 Task: Change the auto-save delay to 2000 in the files.
Action: Mouse moved to (19, 531)
Screenshot: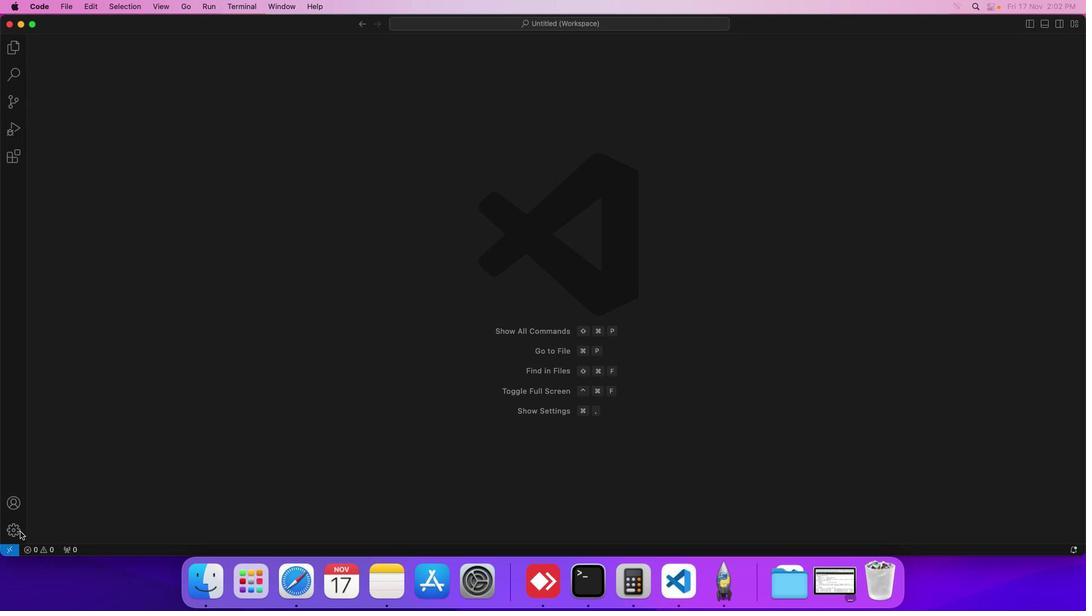 
Action: Mouse pressed left at (19, 531)
Screenshot: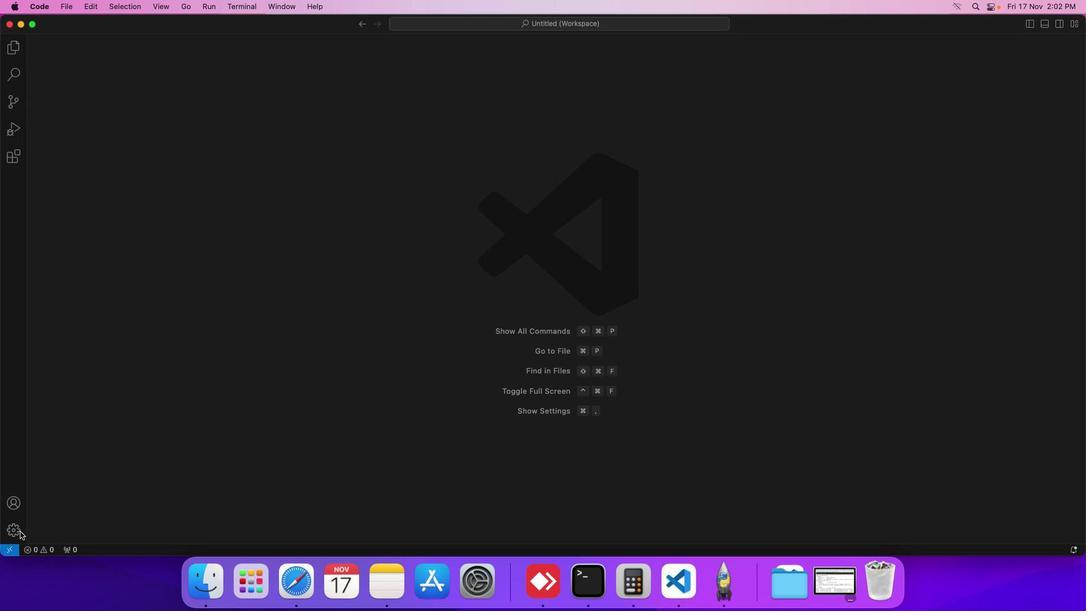 
Action: Mouse moved to (49, 439)
Screenshot: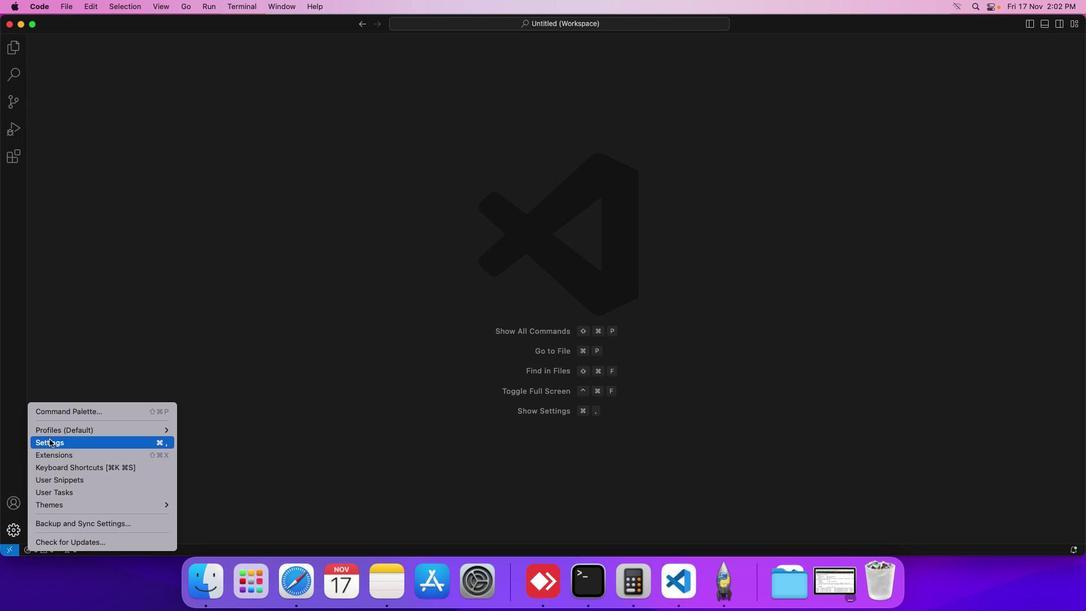 
Action: Mouse pressed left at (49, 439)
Screenshot: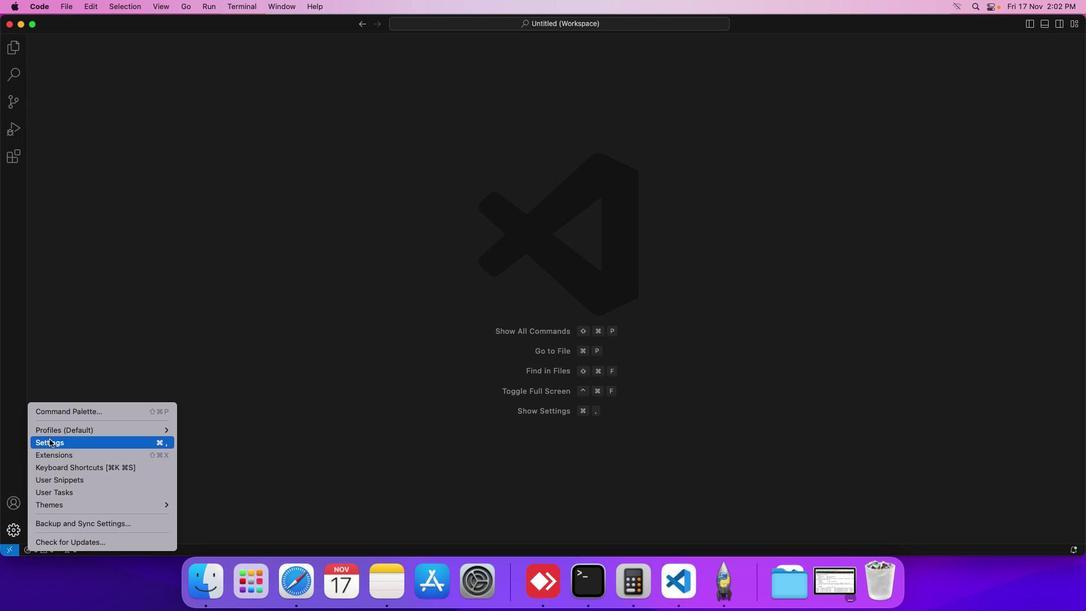 
Action: Mouse moved to (267, 90)
Screenshot: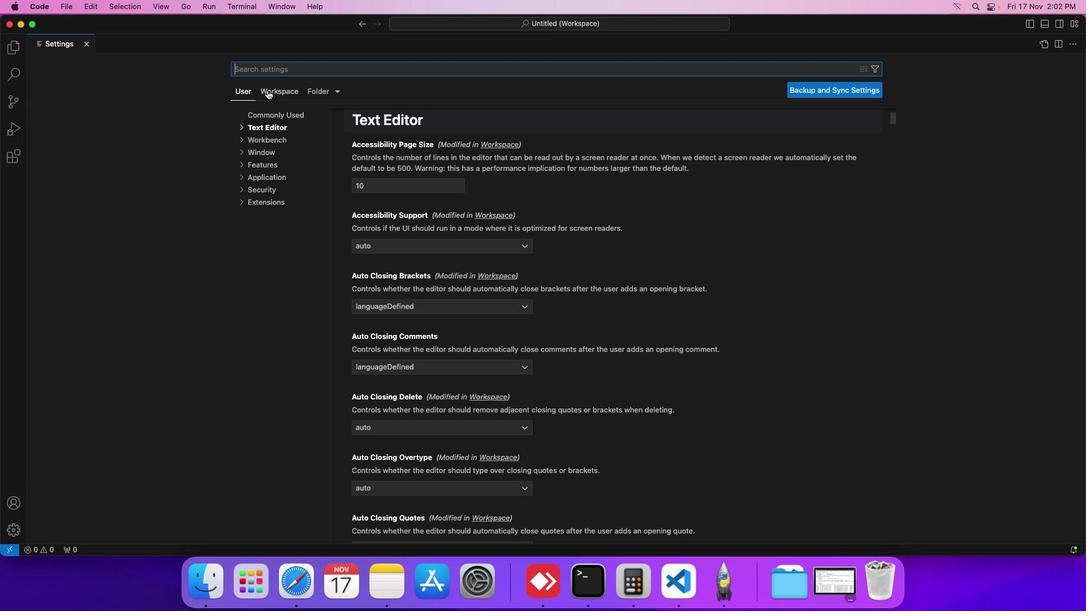 
Action: Mouse pressed left at (267, 90)
Screenshot: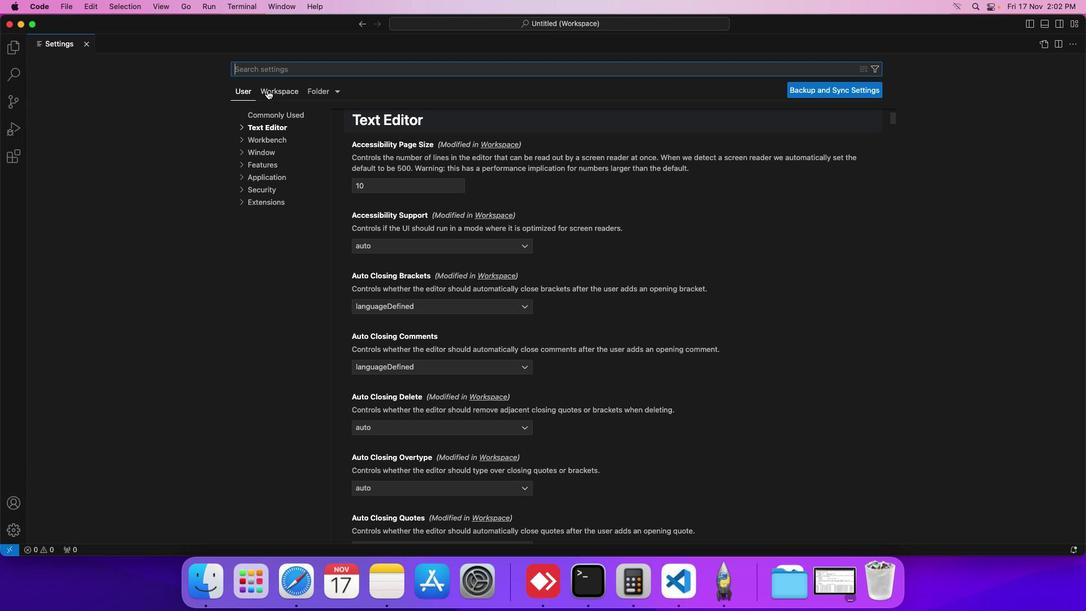 
Action: Mouse moved to (264, 126)
Screenshot: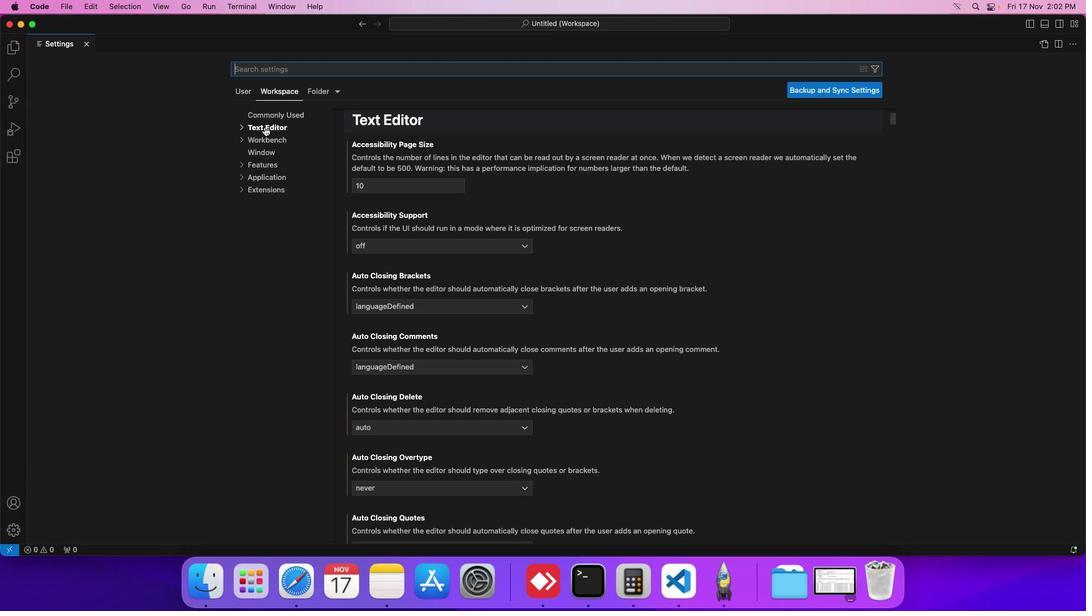 
Action: Mouse pressed left at (264, 126)
Screenshot: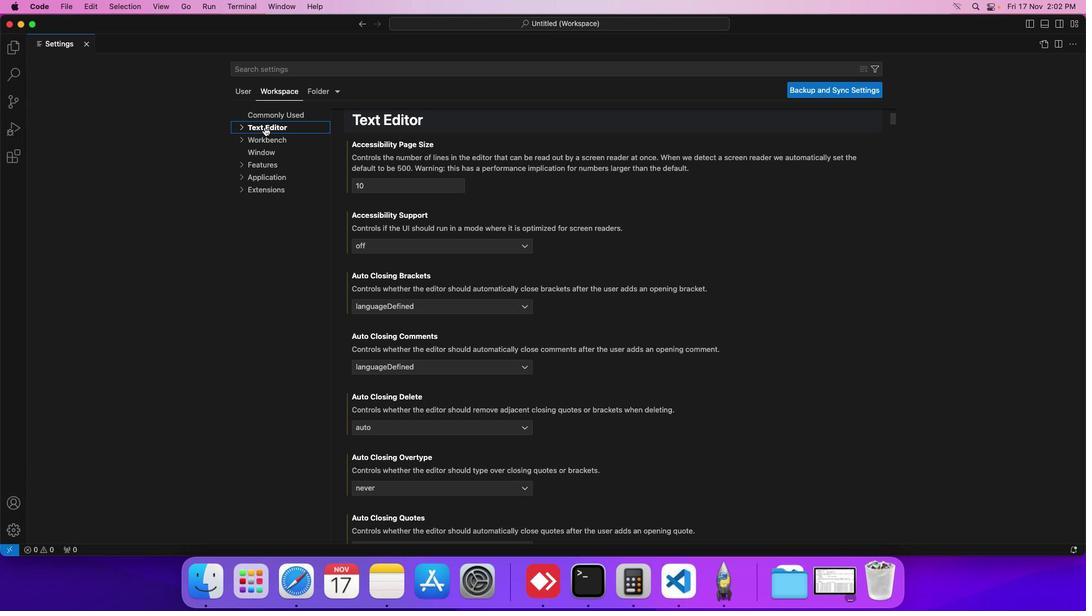 
Action: Mouse moved to (263, 226)
Screenshot: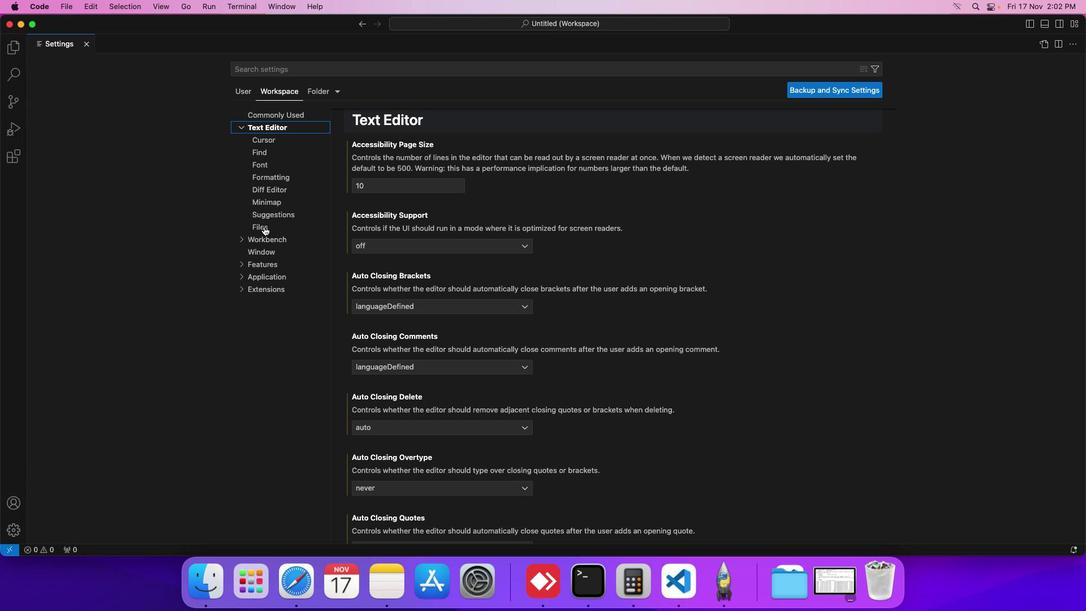 
Action: Mouse pressed left at (263, 226)
Screenshot: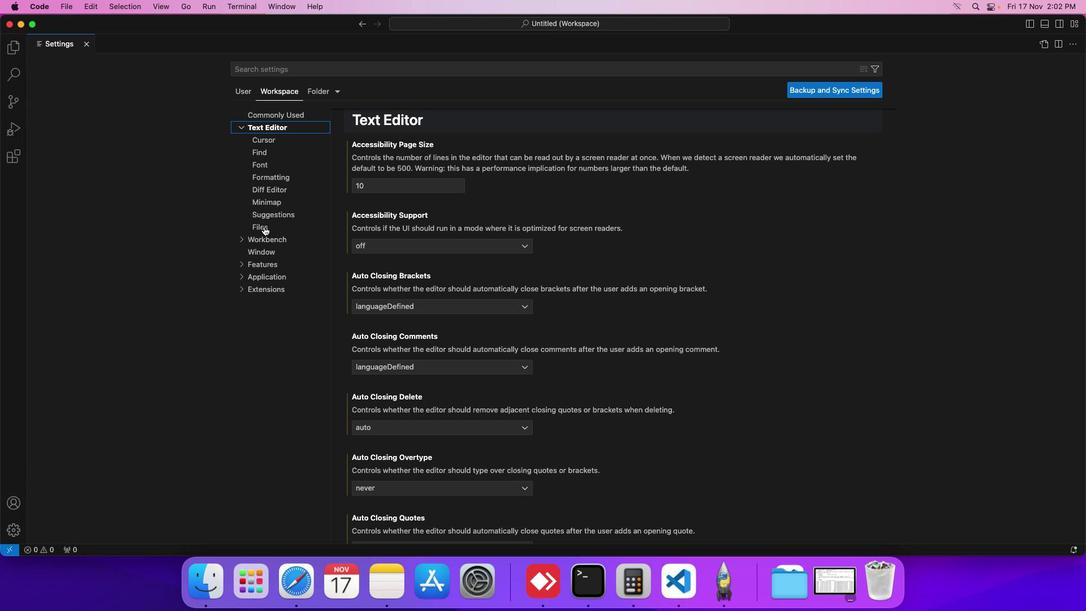 
Action: Mouse moved to (383, 279)
Screenshot: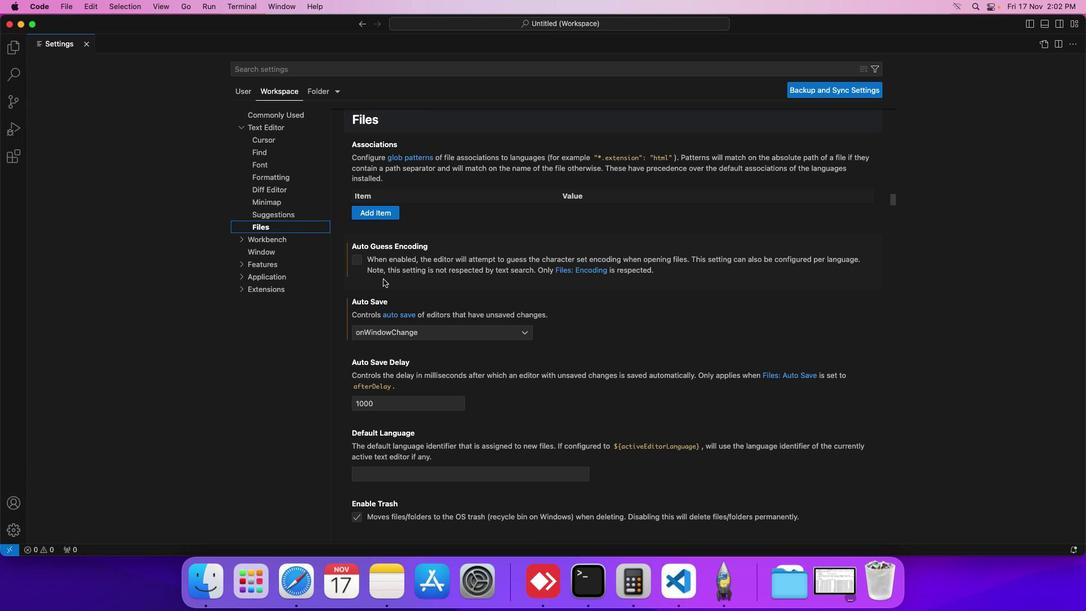 
Action: Mouse scrolled (383, 279) with delta (0, 0)
Screenshot: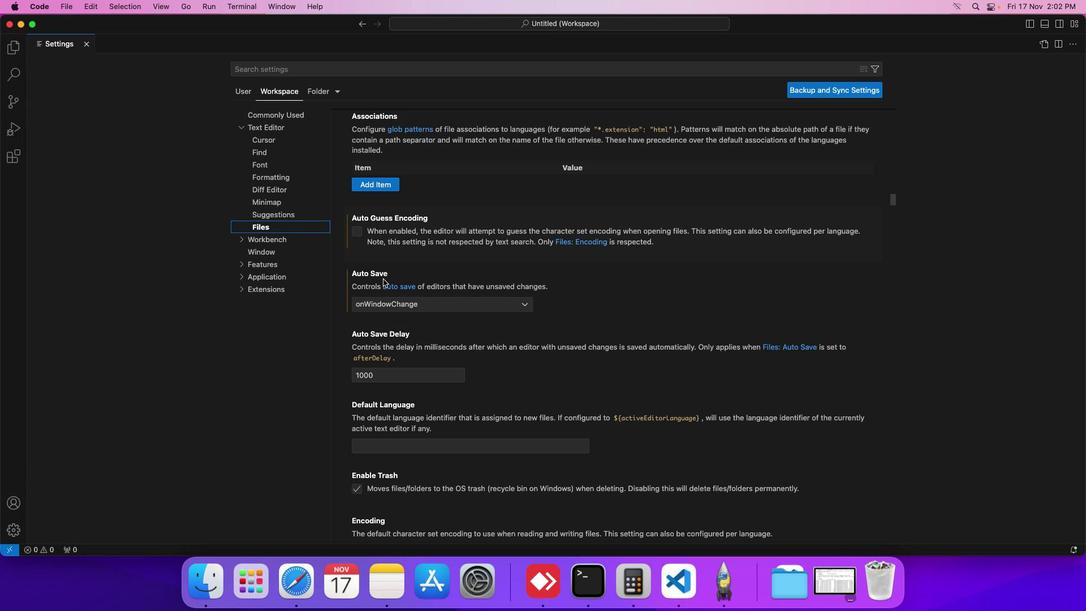 
Action: Mouse moved to (398, 372)
Screenshot: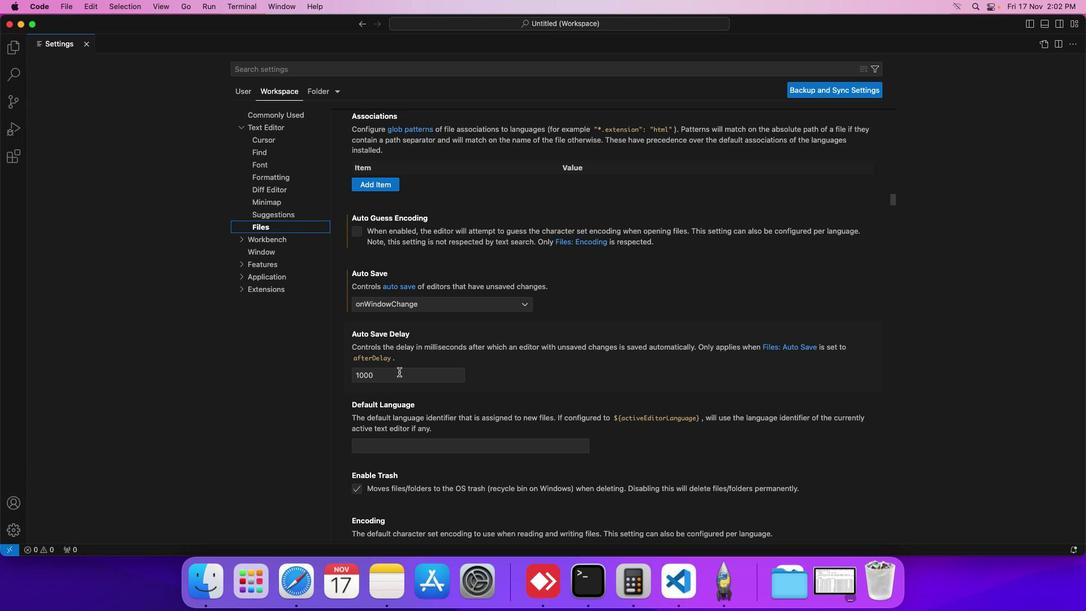 
Action: Mouse pressed left at (398, 372)
Screenshot: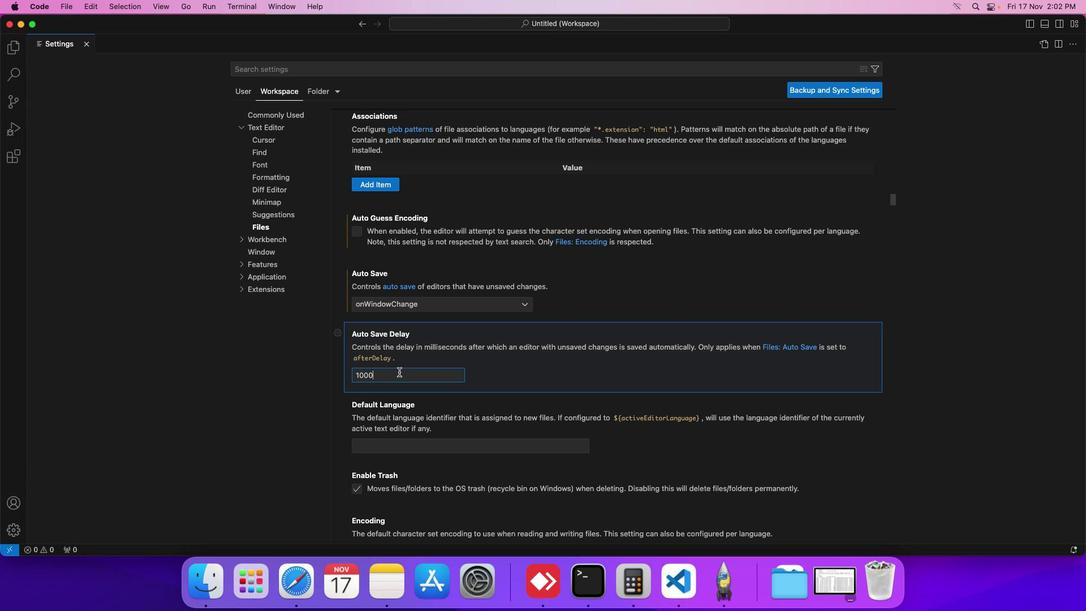 
Action: Key pressed Key.backspaceKey.backspaceKey.backspaceKey.backspace'2''0''0''0'
Screenshot: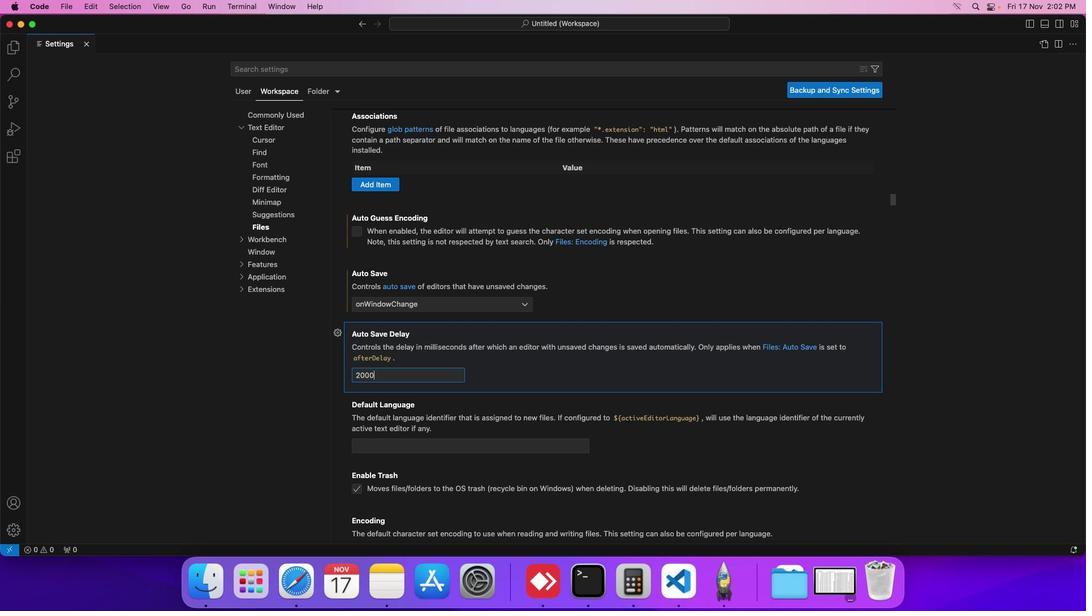 
